 Task: Add Bricker Raspberry B-12 Blast to the cart.
Action: Mouse pressed left at (27, 75)
Screenshot: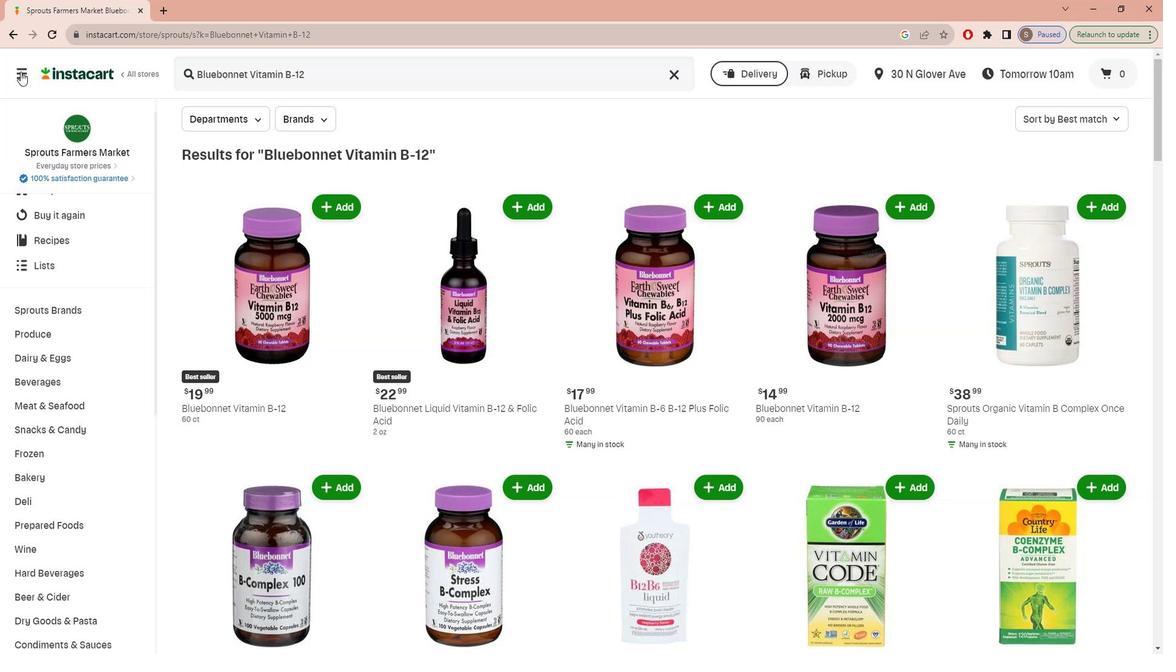 
Action: Mouse moved to (36, 153)
Screenshot: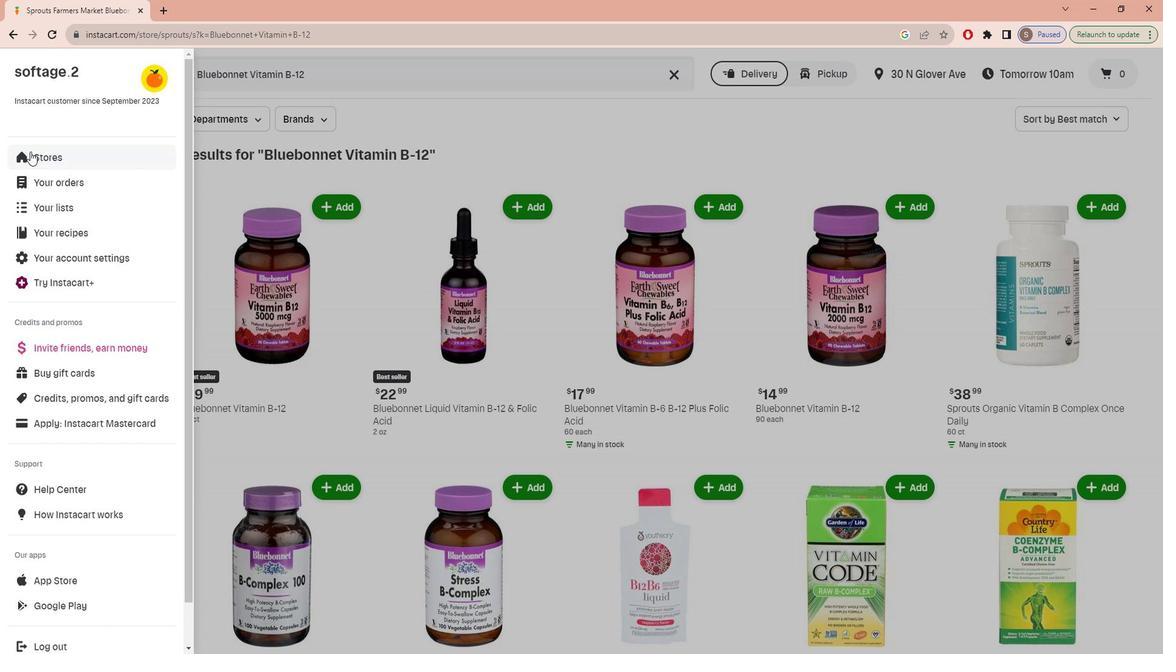 
Action: Mouse pressed left at (36, 153)
Screenshot: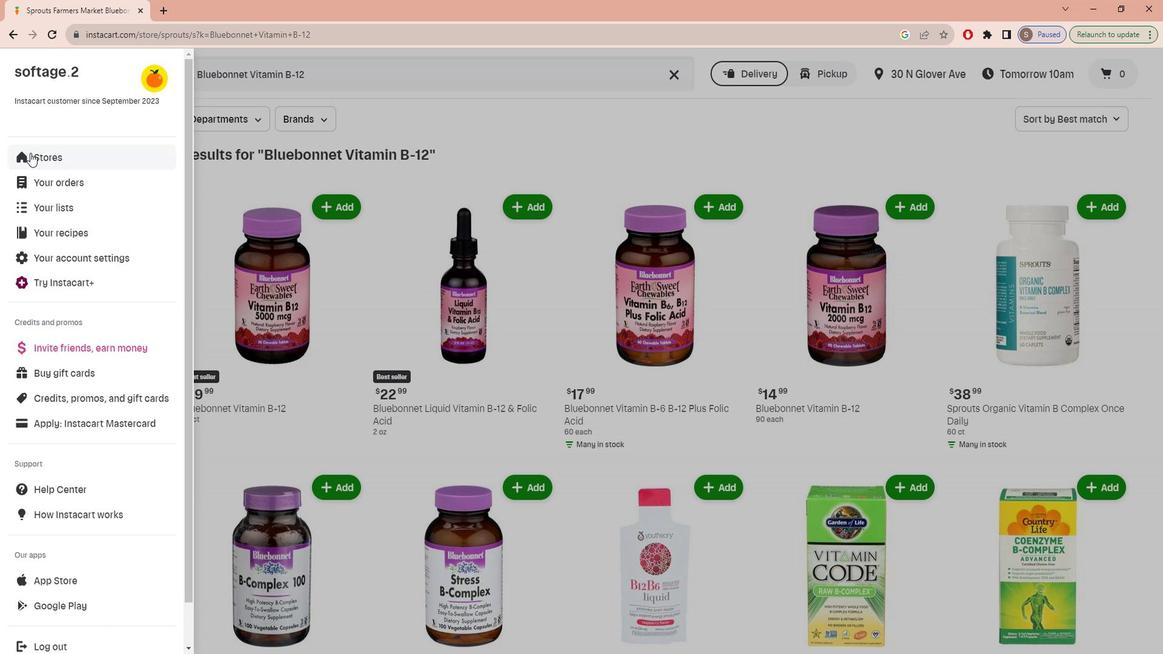 
Action: Mouse moved to (278, 126)
Screenshot: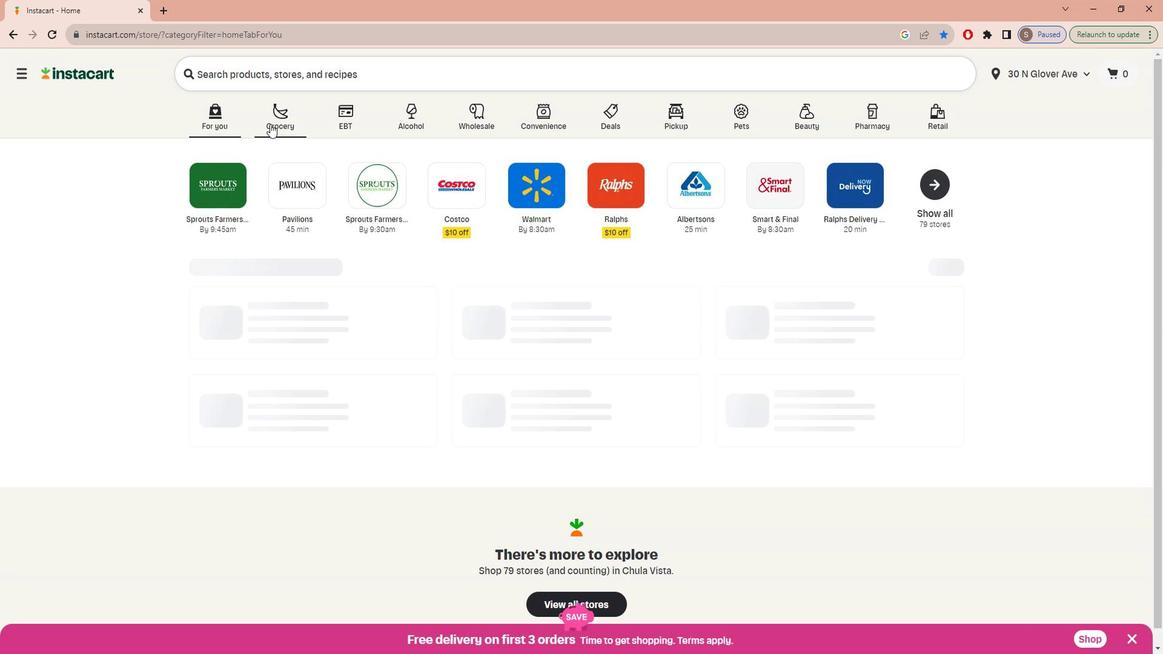 
Action: Mouse pressed left at (278, 126)
Screenshot: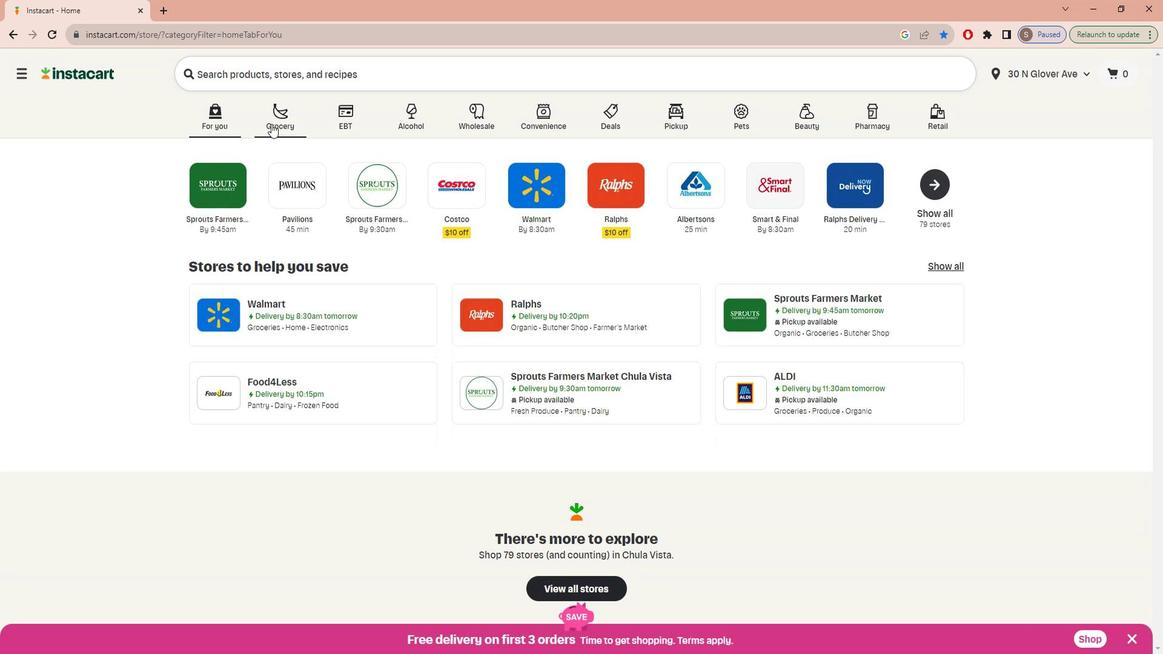 
Action: Mouse moved to (254, 348)
Screenshot: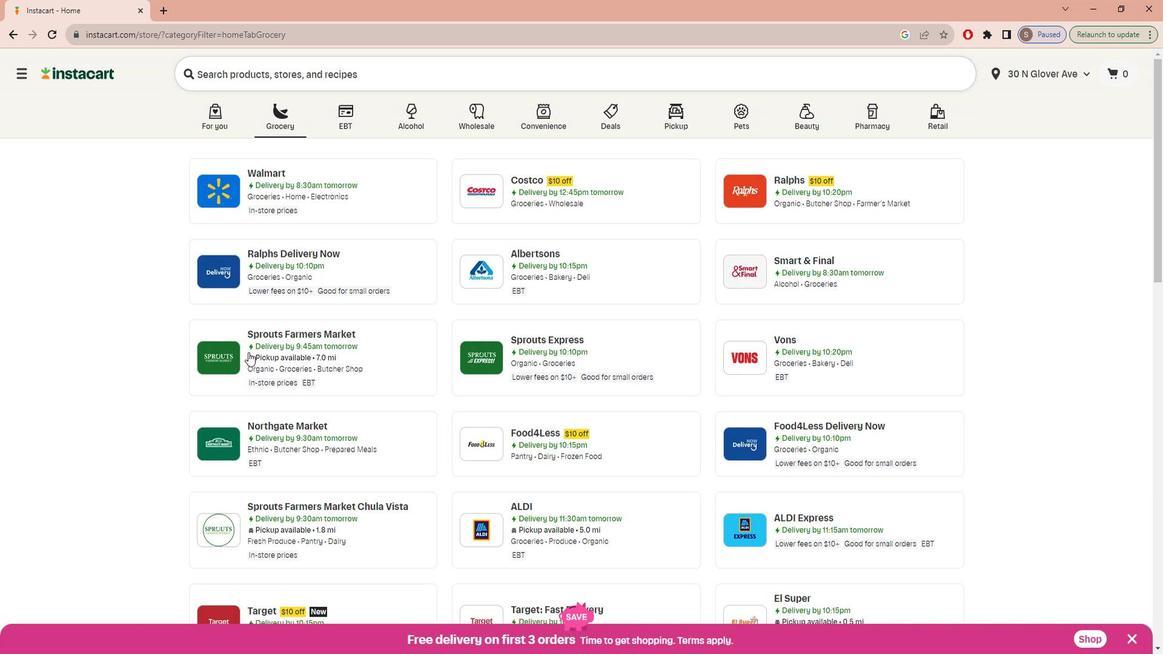 
Action: Mouse pressed left at (254, 348)
Screenshot: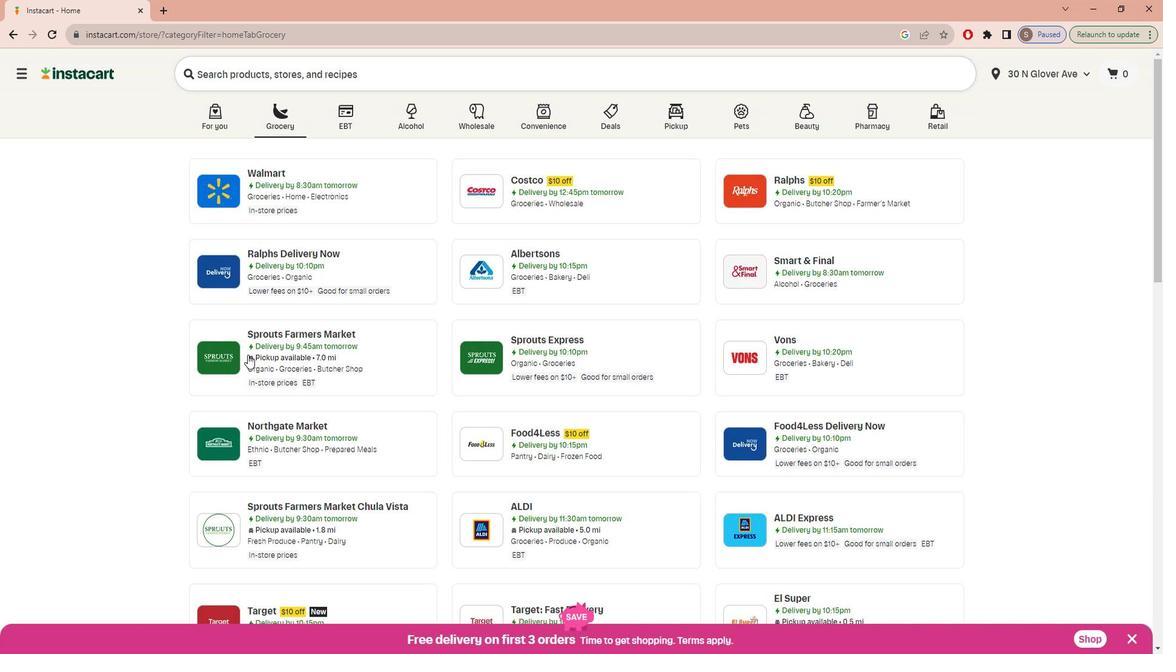 
Action: Mouse moved to (91, 381)
Screenshot: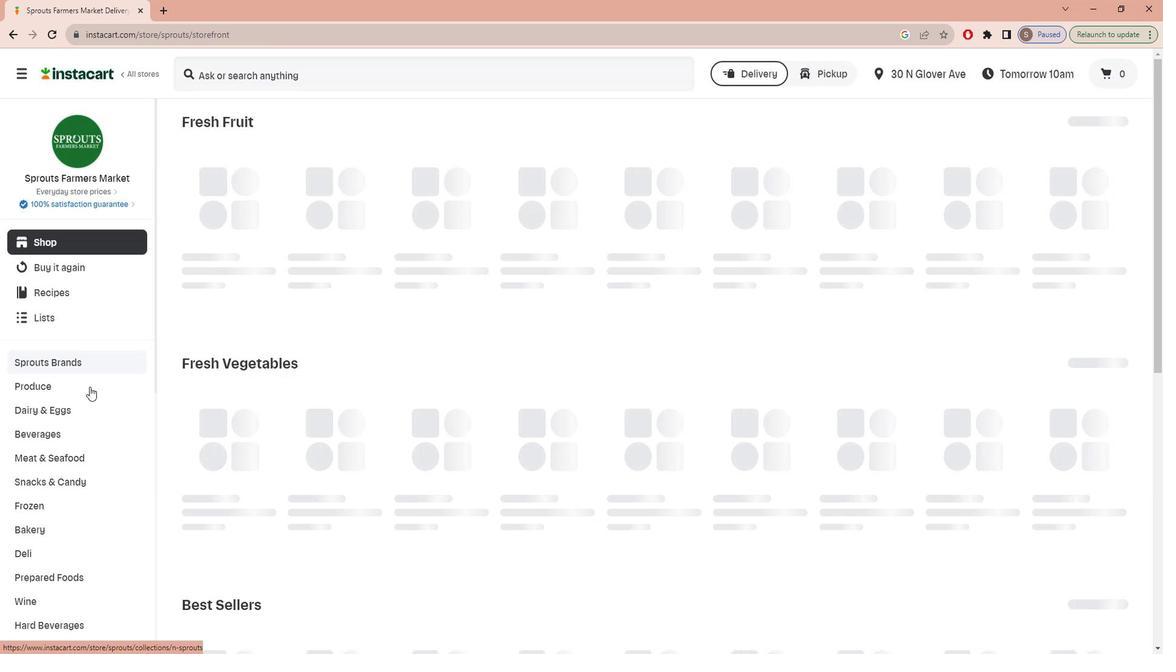 
Action: Mouse scrolled (91, 380) with delta (0, 0)
Screenshot: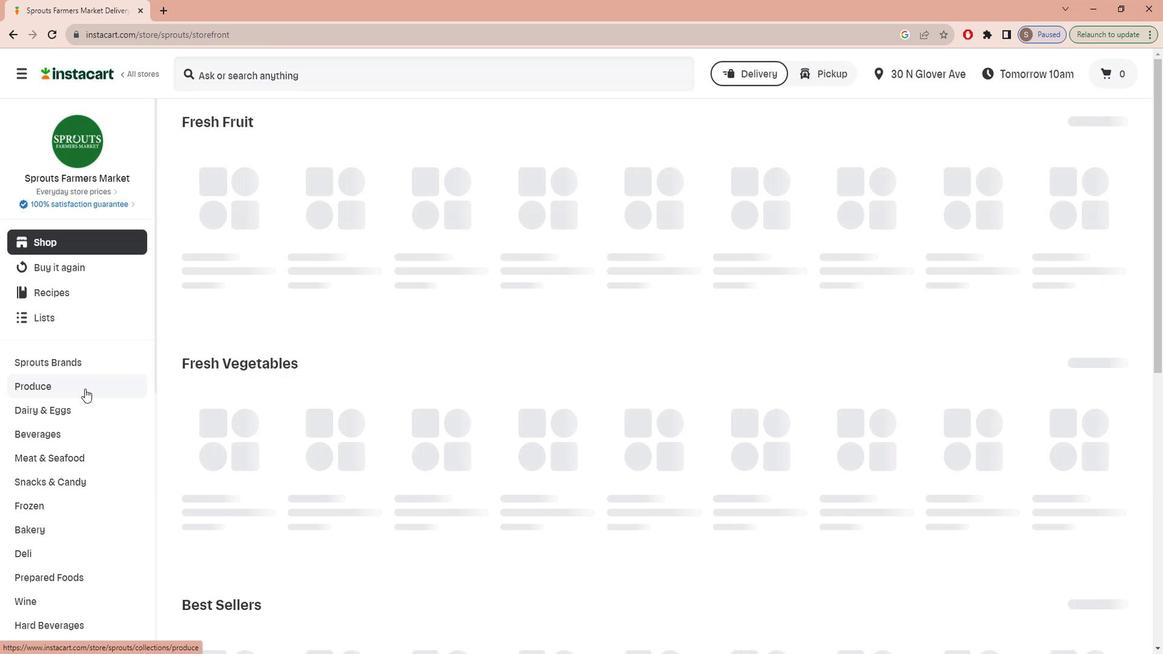 
Action: Mouse scrolled (91, 380) with delta (0, 0)
Screenshot: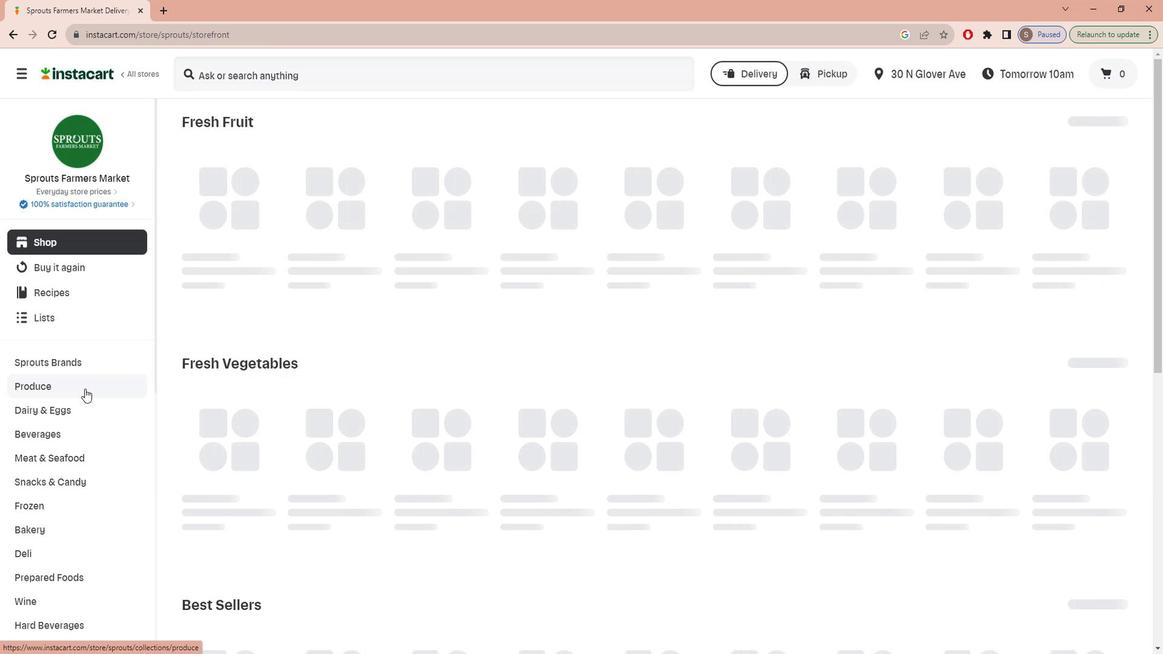 
Action: Mouse scrolled (91, 380) with delta (0, 0)
Screenshot: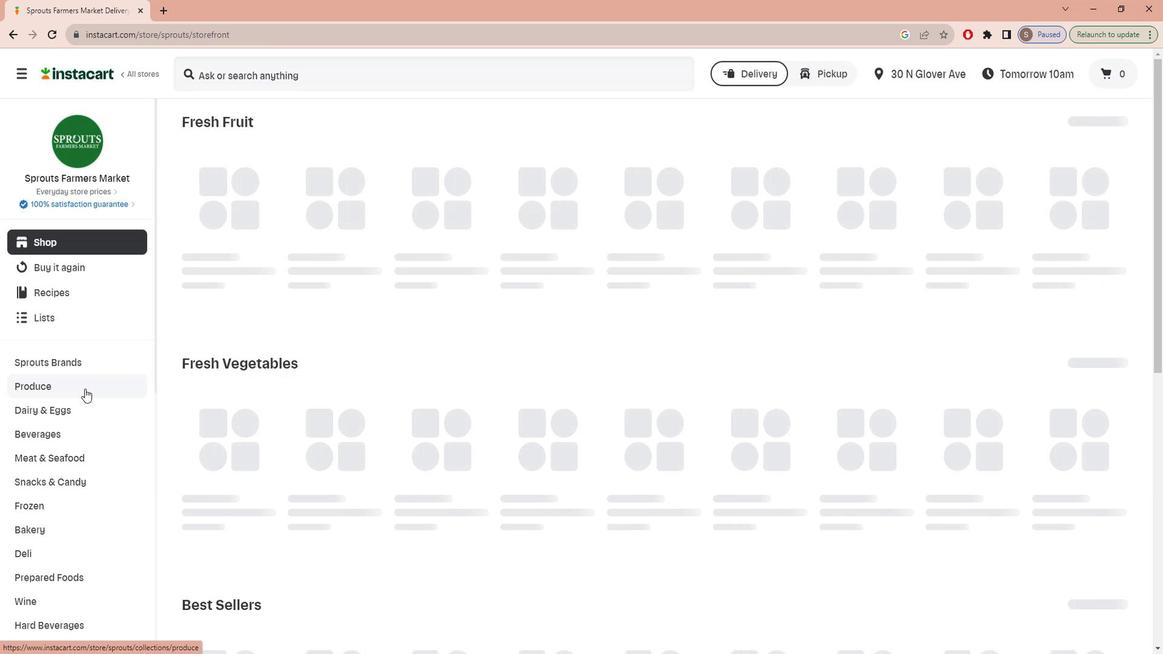
Action: Mouse scrolled (91, 380) with delta (0, 0)
Screenshot: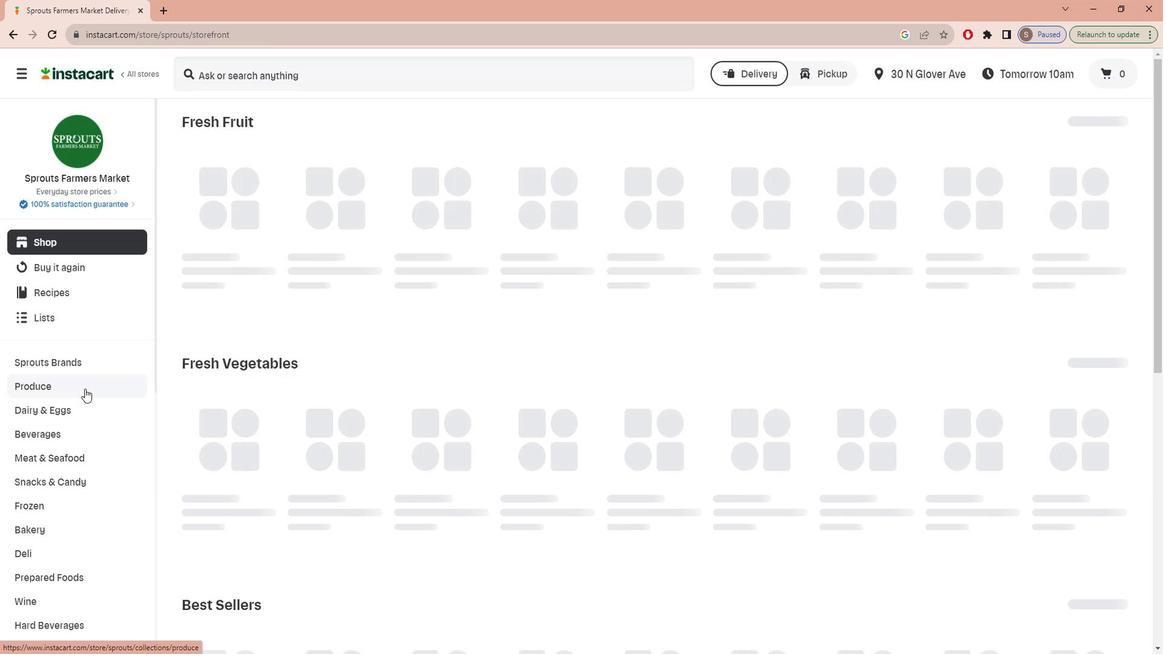 
Action: Mouse scrolled (91, 380) with delta (0, 0)
Screenshot: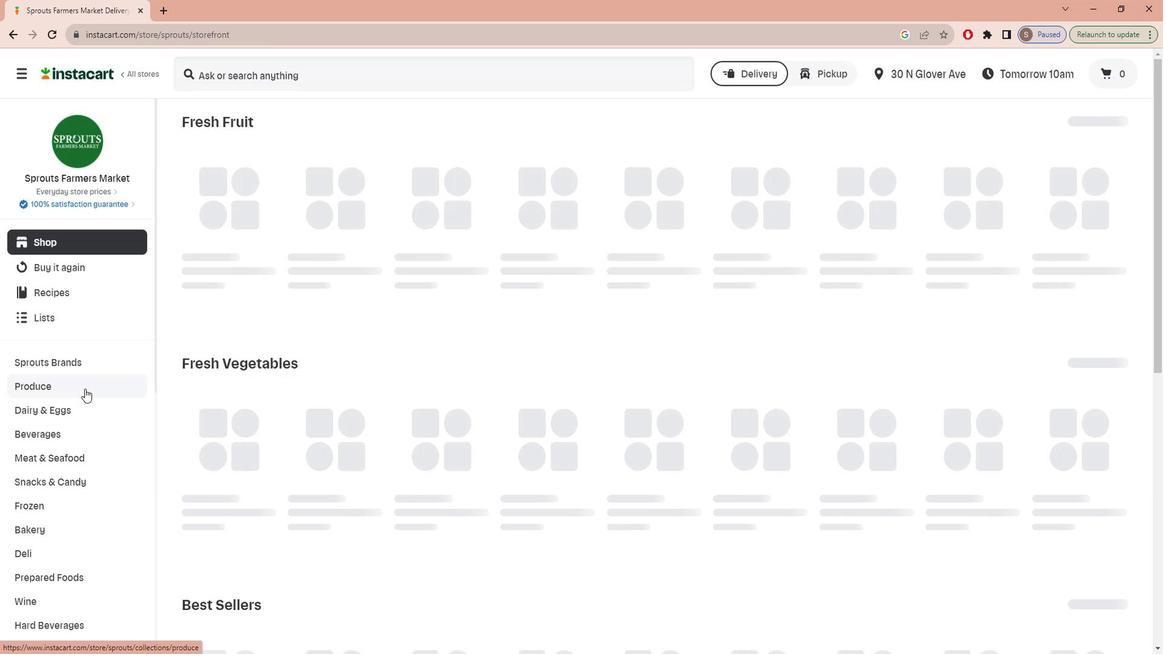 
Action: Mouse scrolled (91, 380) with delta (0, 0)
Screenshot: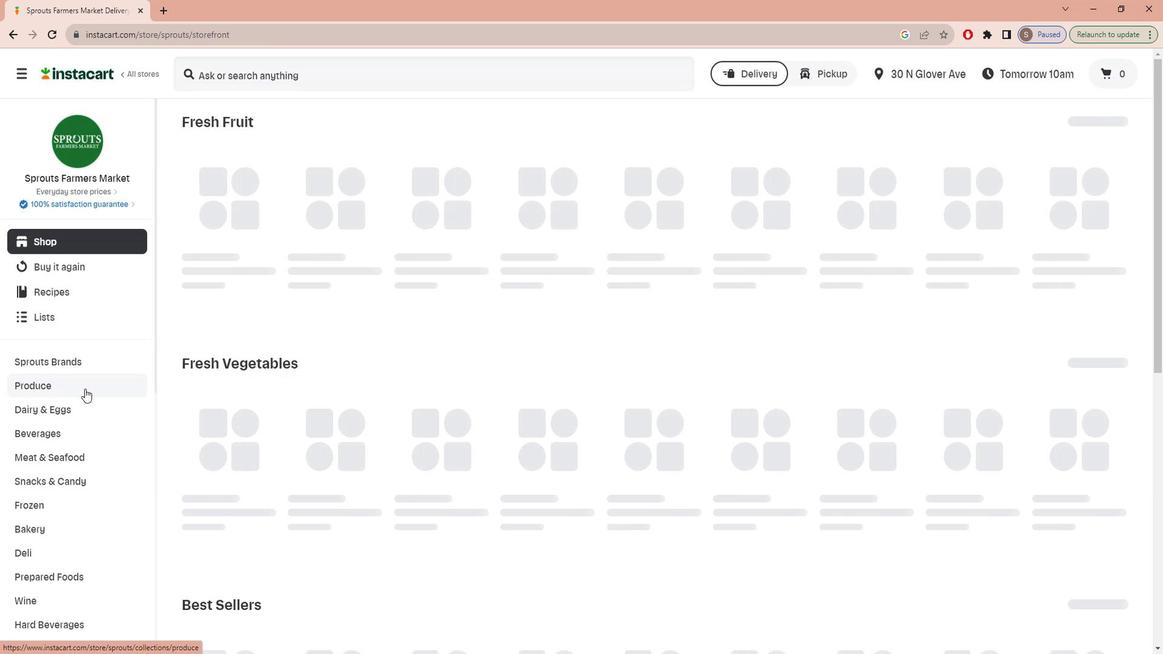 
Action: Mouse moved to (90, 381)
Screenshot: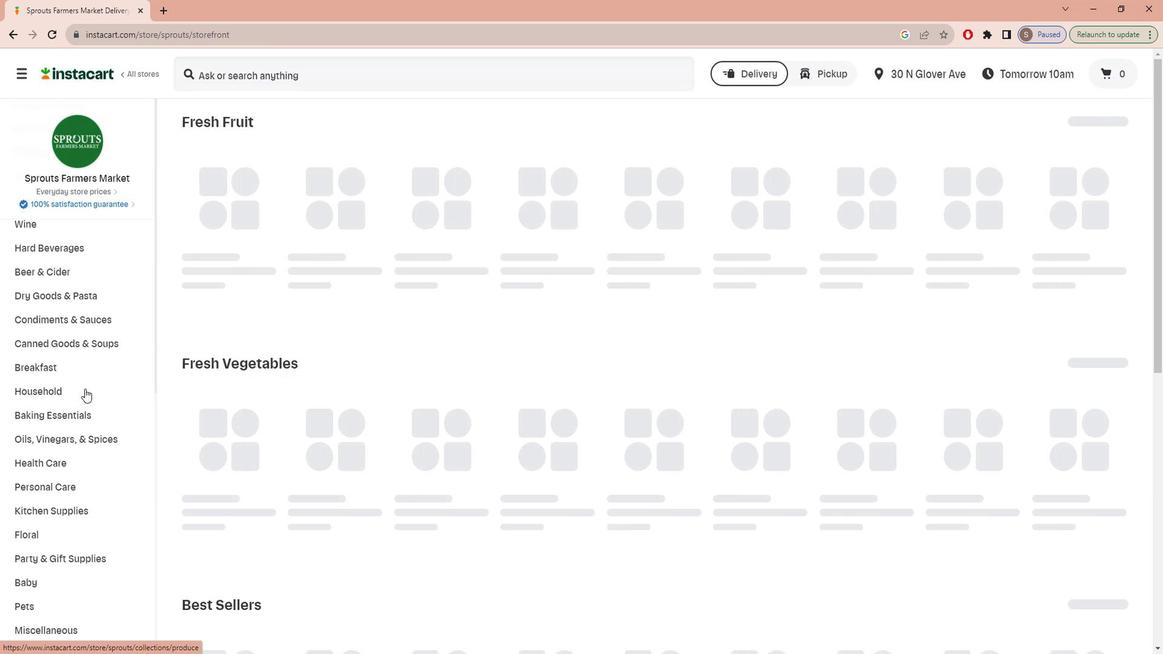 
Action: Mouse scrolled (90, 380) with delta (0, 0)
Screenshot: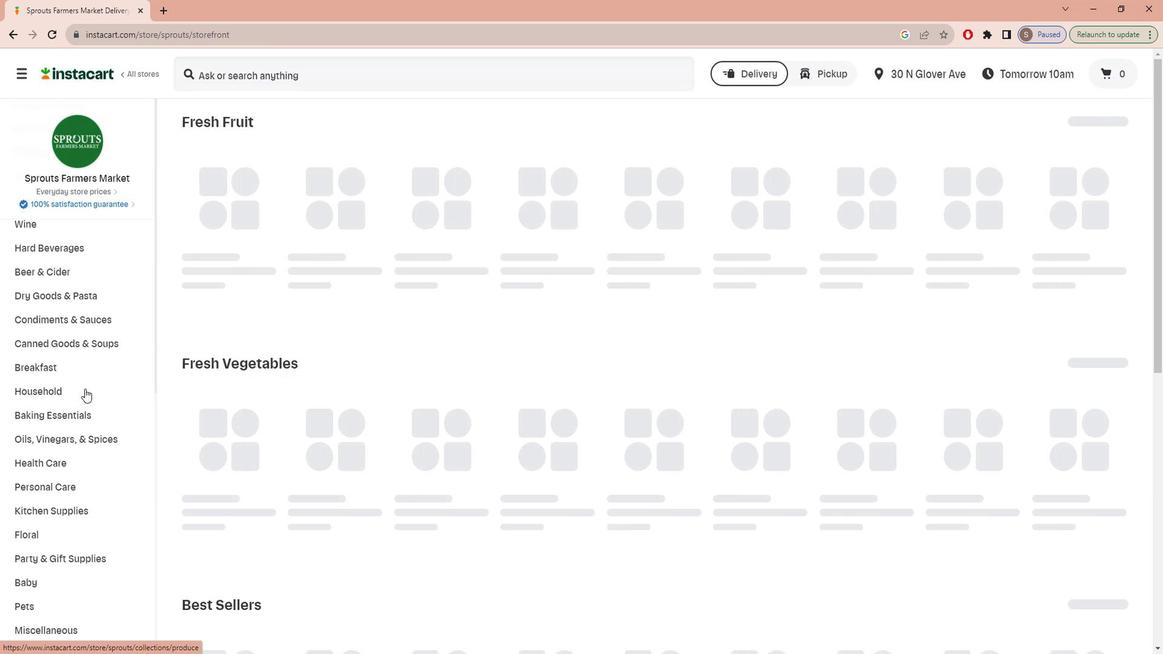 
Action: Mouse scrolled (90, 380) with delta (0, 0)
Screenshot: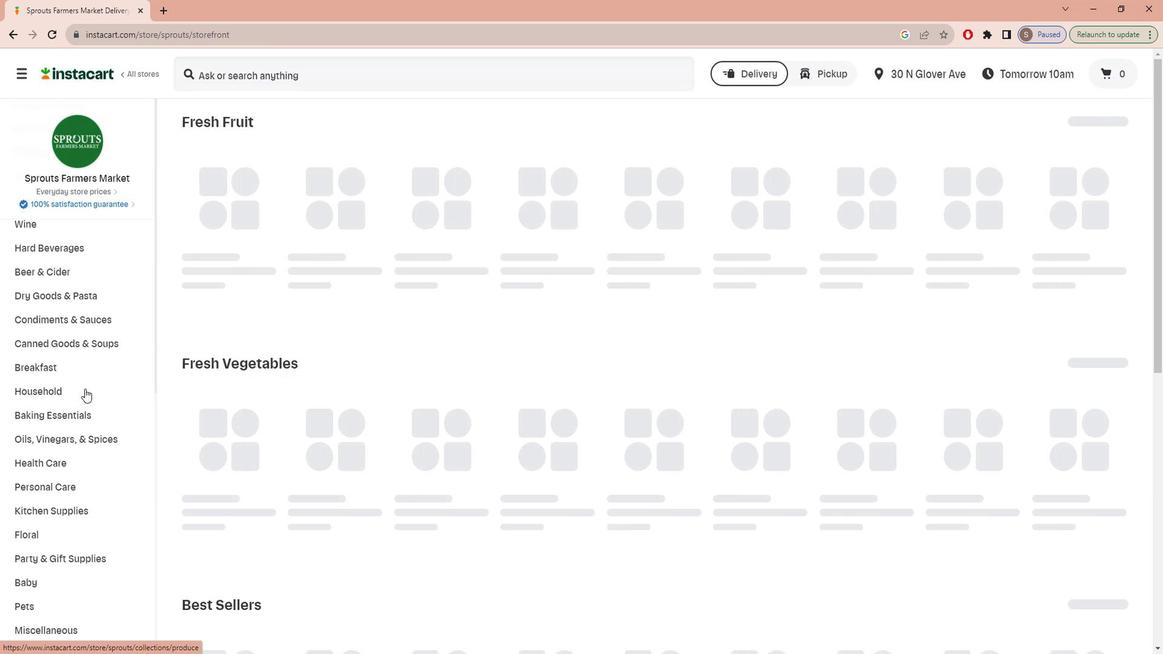 
Action: Mouse scrolled (90, 380) with delta (0, 0)
Screenshot: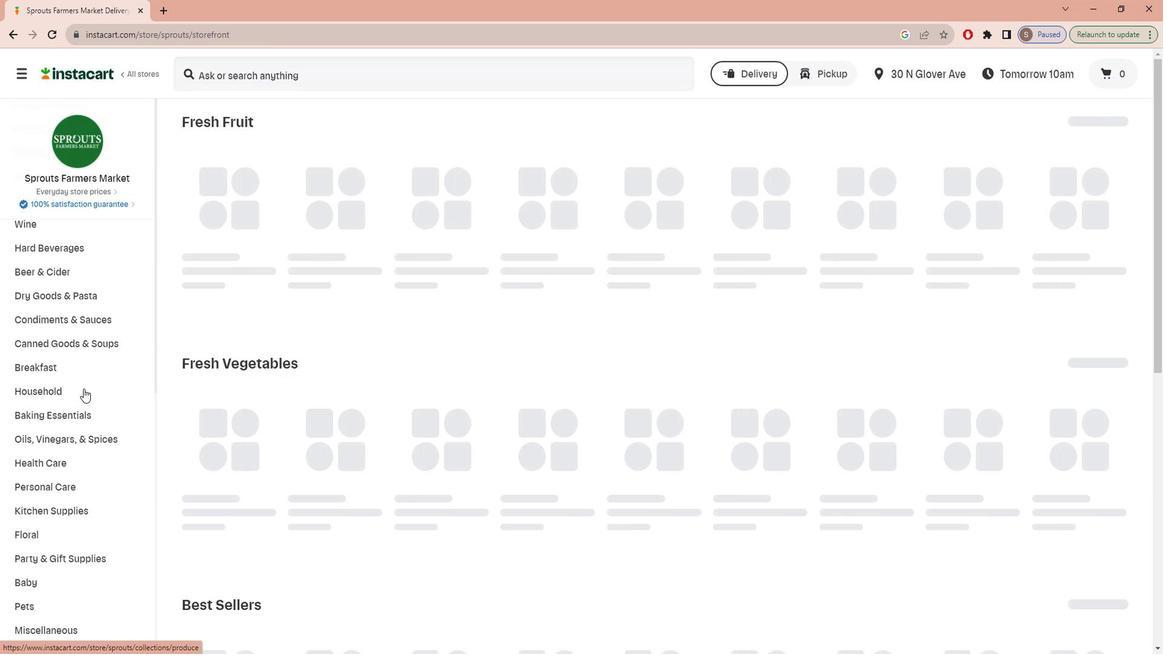 
Action: Mouse scrolled (90, 380) with delta (0, 0)
Screenshot: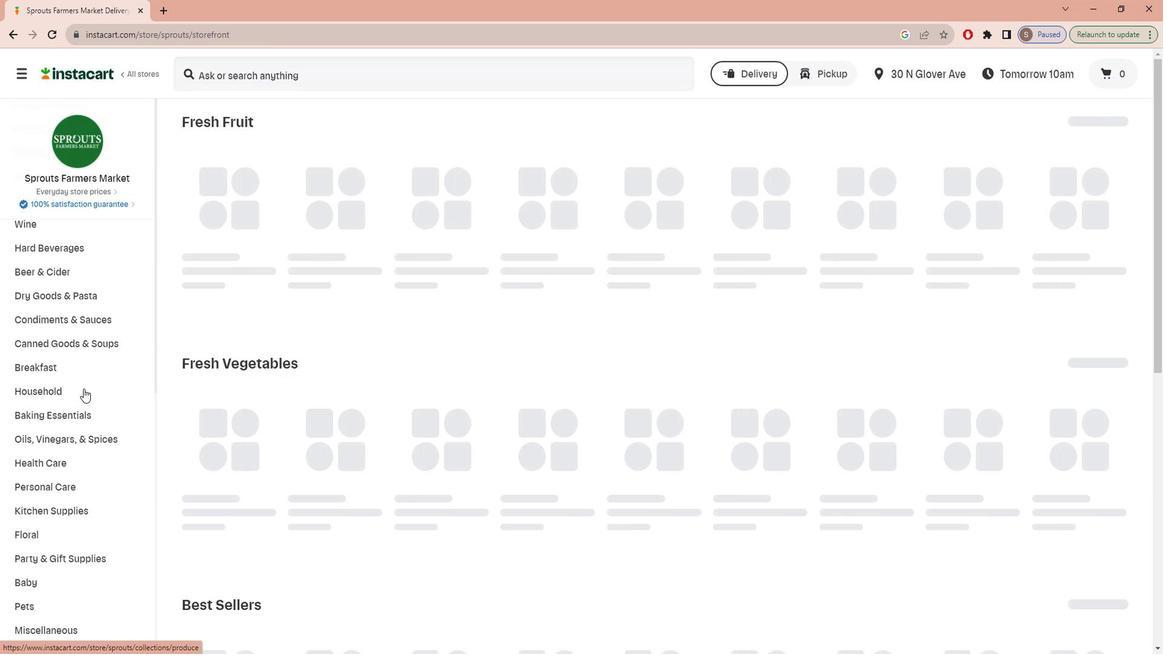 
Action: Mouse scrolled (90, 380) with delta (0, 0)
Screenshot: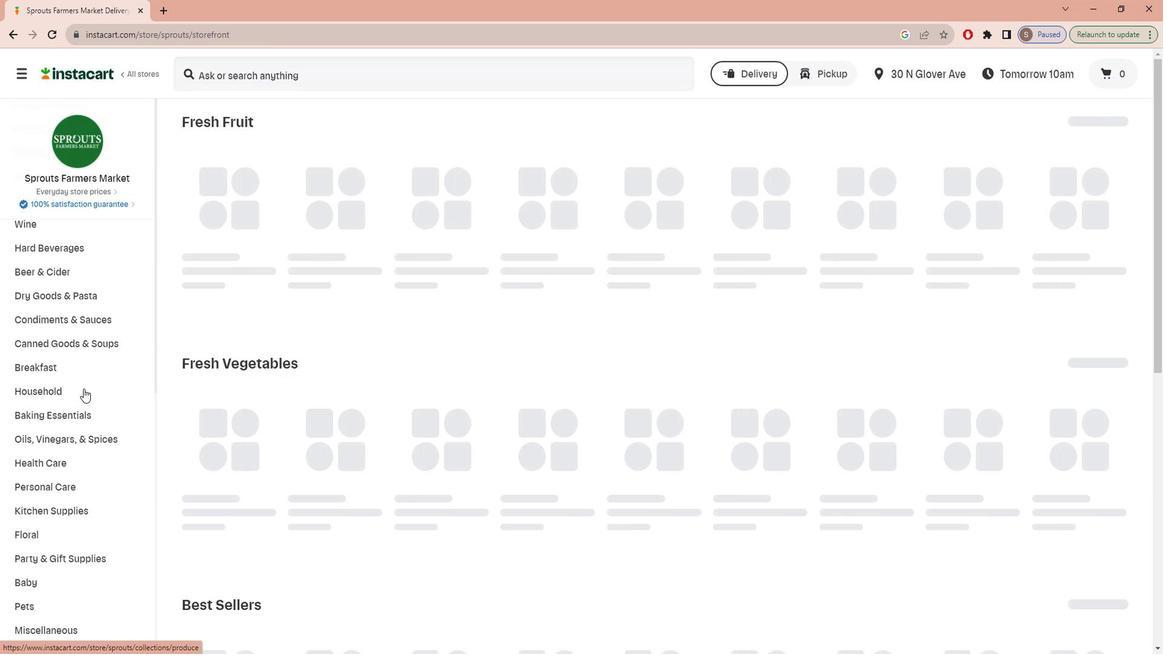 
Action: Mouse scrolled (90, 380) with delta (0, 0)
Screenshot: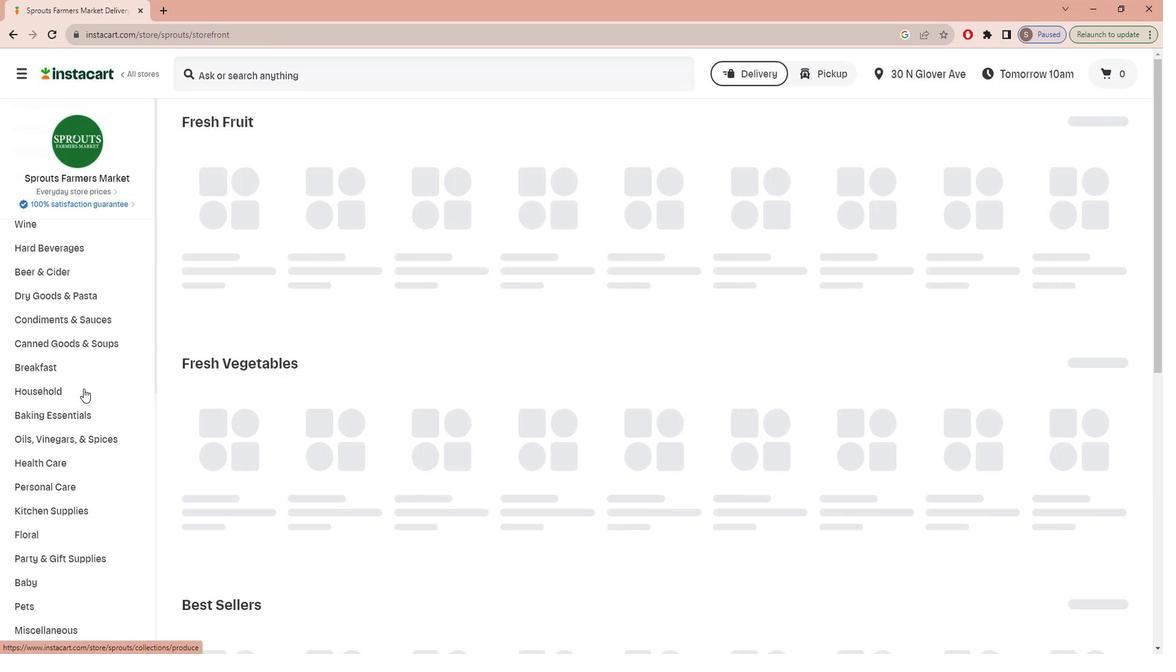 
Action: Mouse scrolled (90, 380) with delta (0, 0)
Screenshot: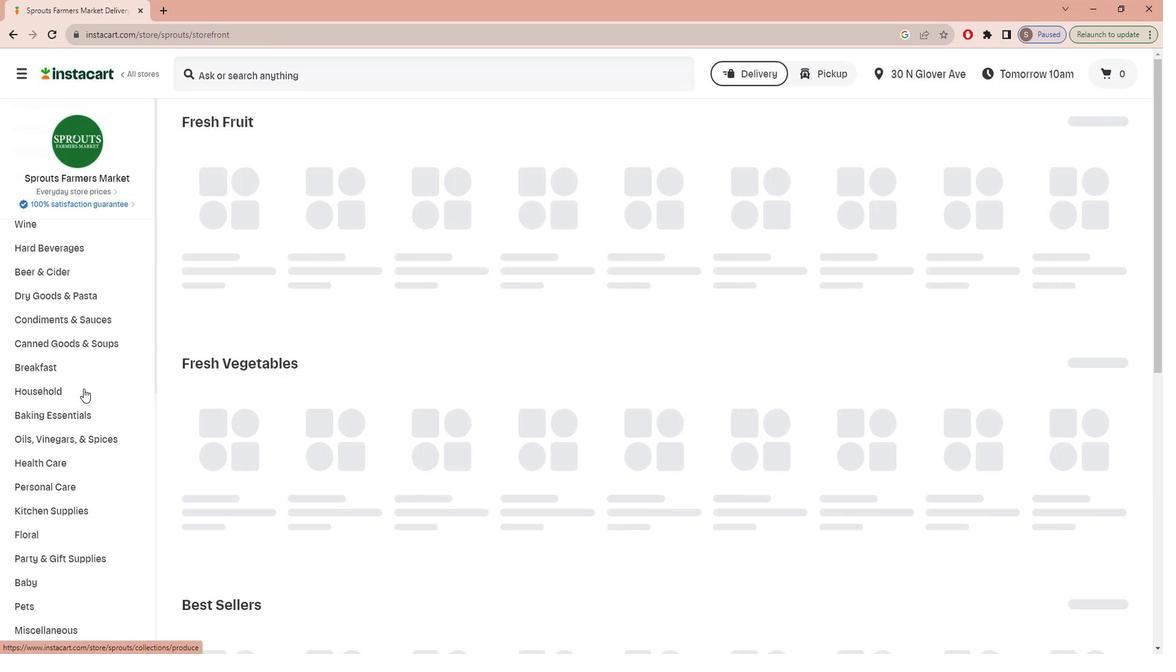 
Action: Mouse moved to (78, 564)
Screenshot: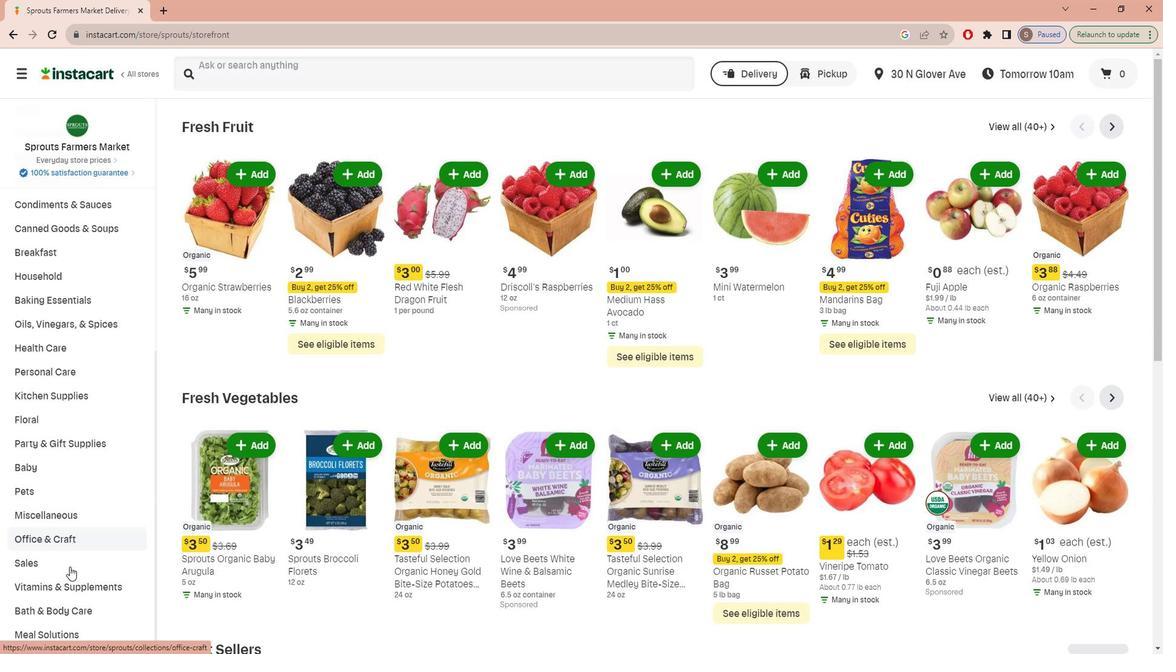 
Action: Mouse pressed left at (78, 564)
Screenshot: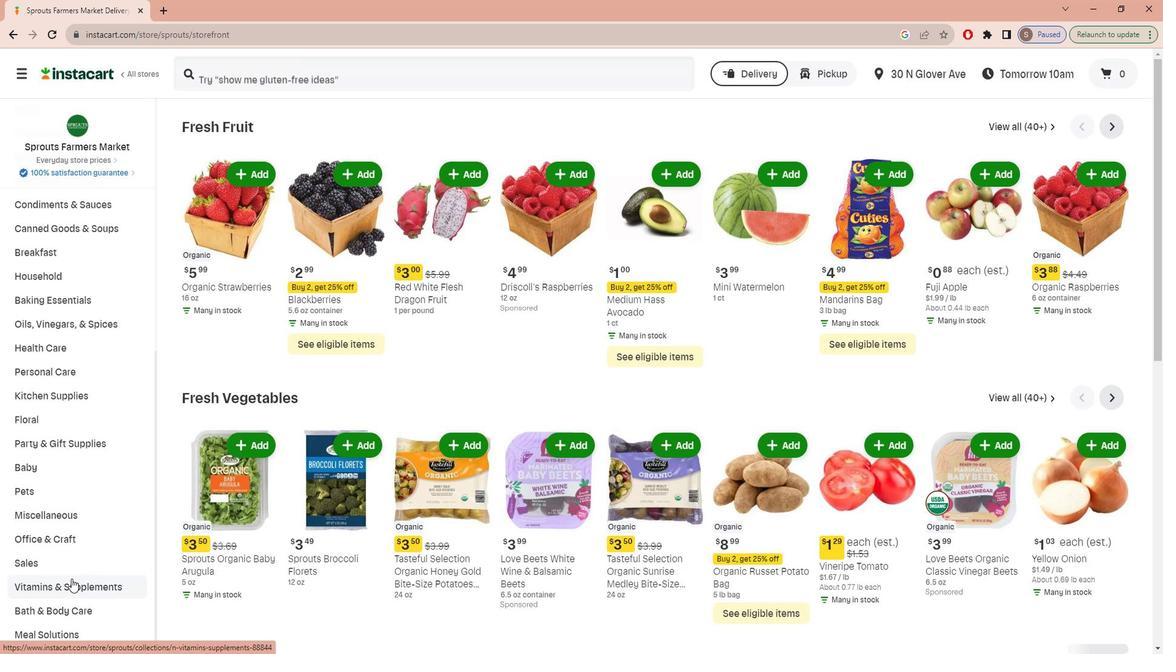 
Action: Mouse moved to (1136, 158)
Screenshot: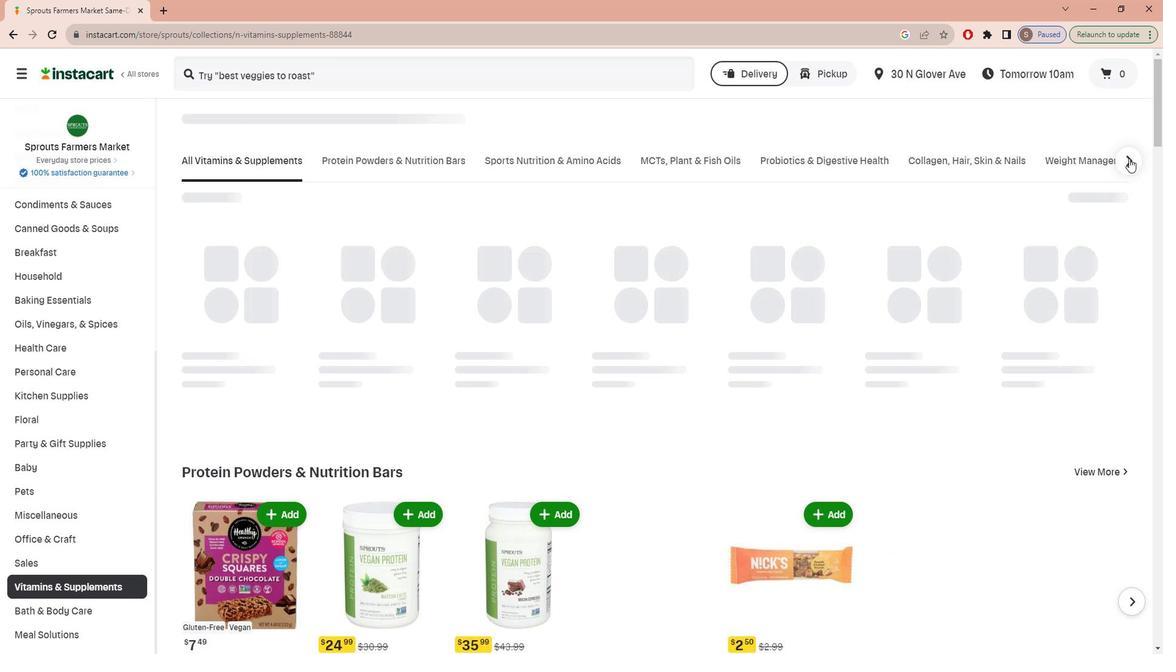 
Action: Mouse pressed left at (1136, 158)
Screenshot: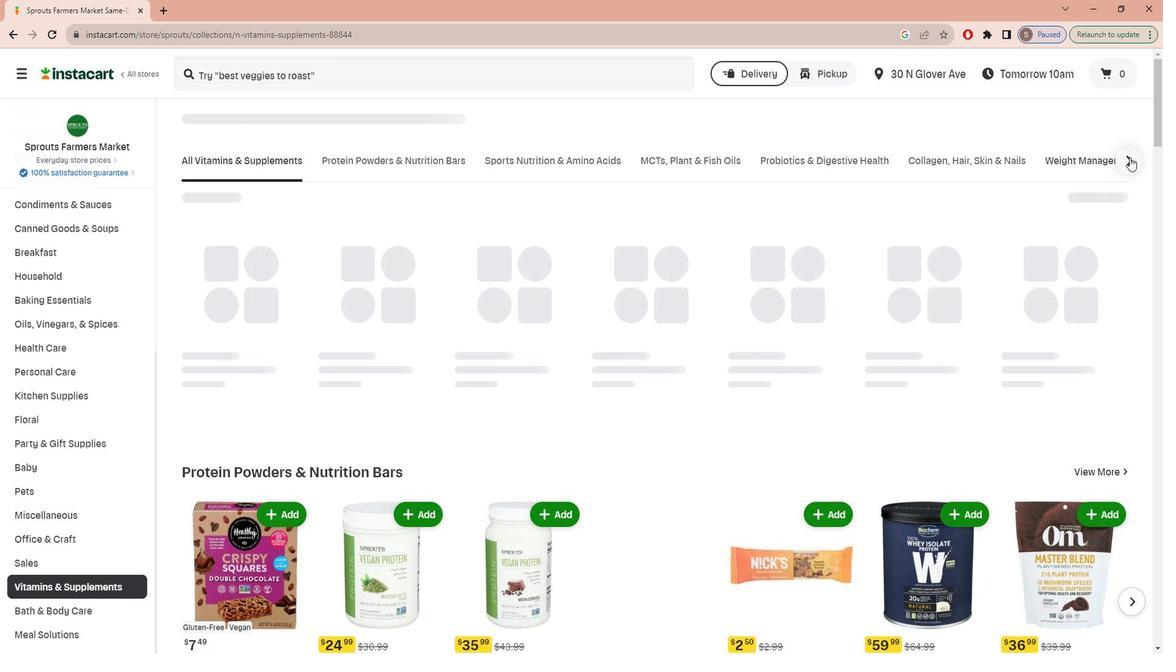 
Action: Mouse moved to (838, 152)
Screenshot: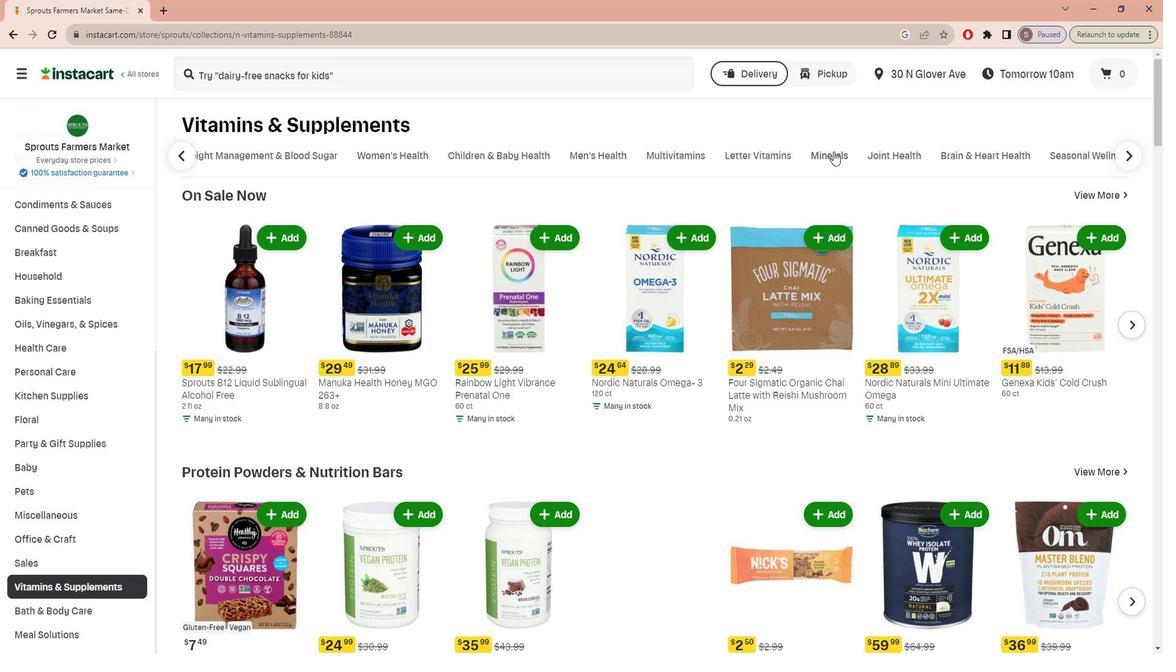 
Action: Mouse pressed left at (838, 152)
Screenshot: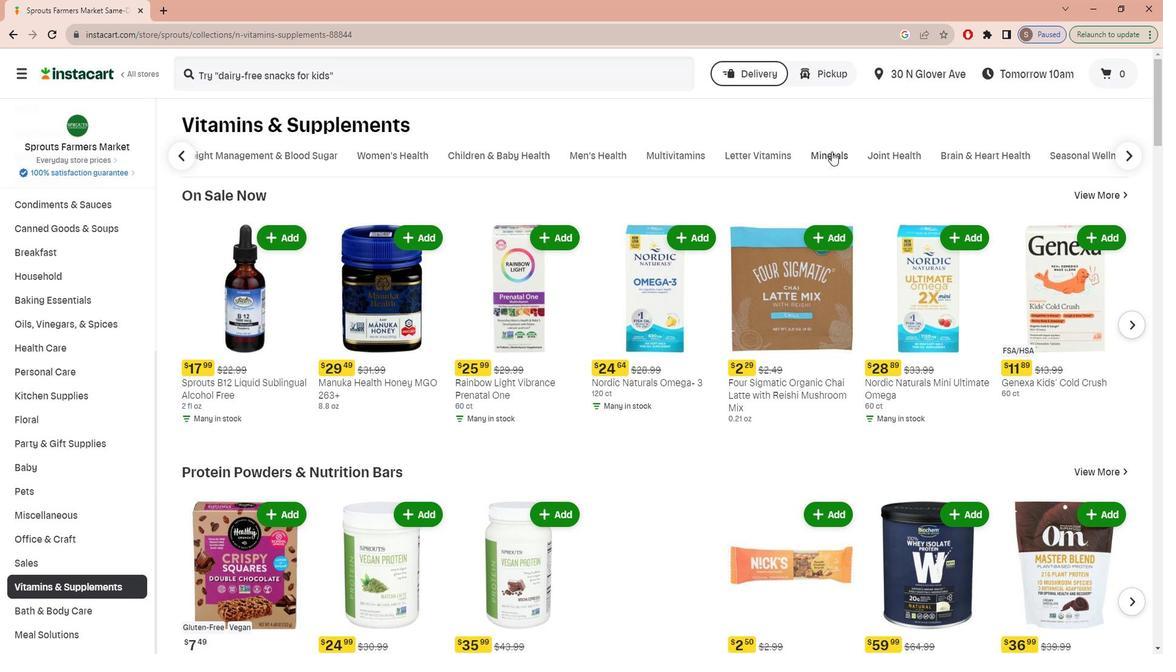 
Action: Mouse moved to (307, 83)
Screenshot: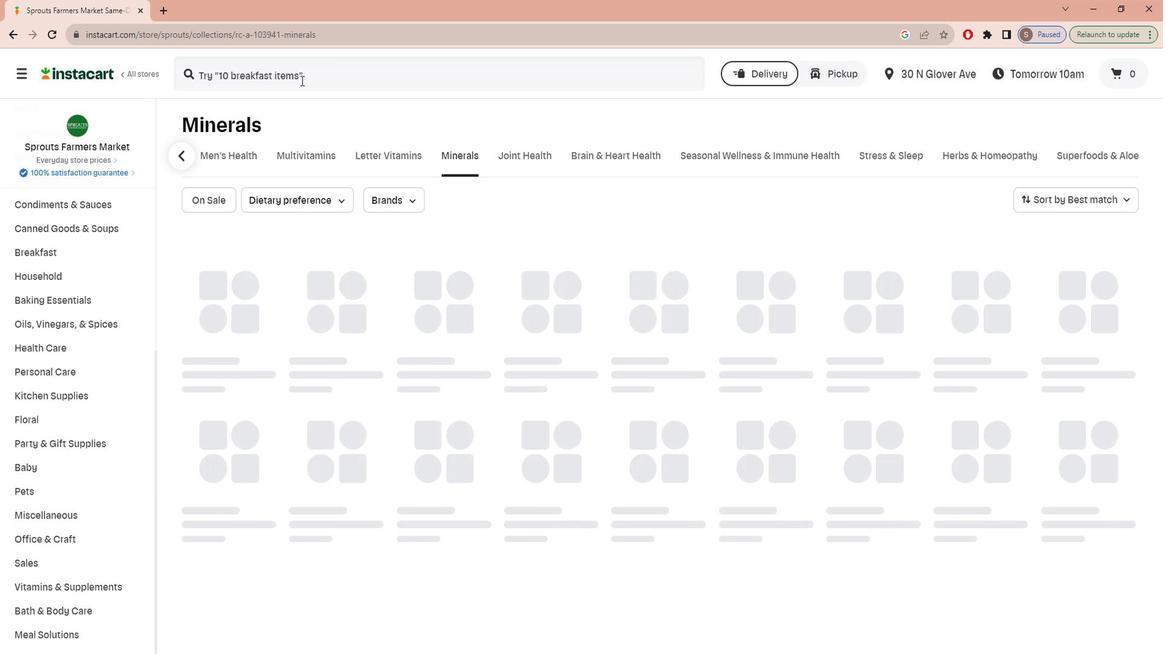 
Action: Mouse pressed left at (307, 83)
Screenshot: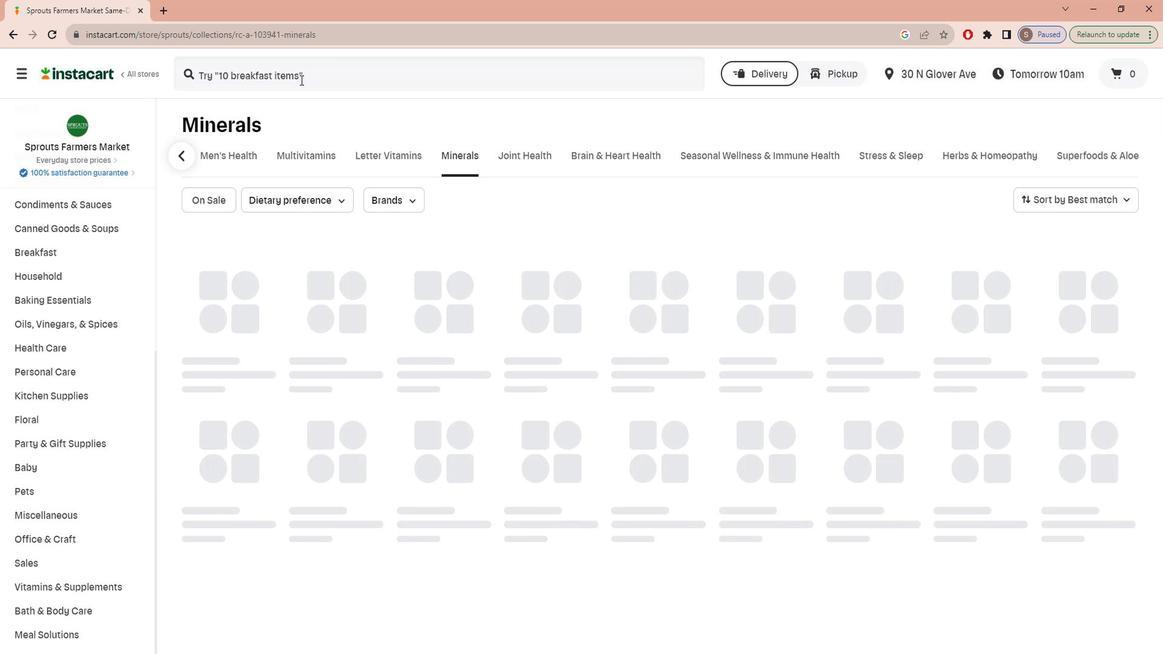 
Action: Mouse moved to (304, 74)
Screenshot: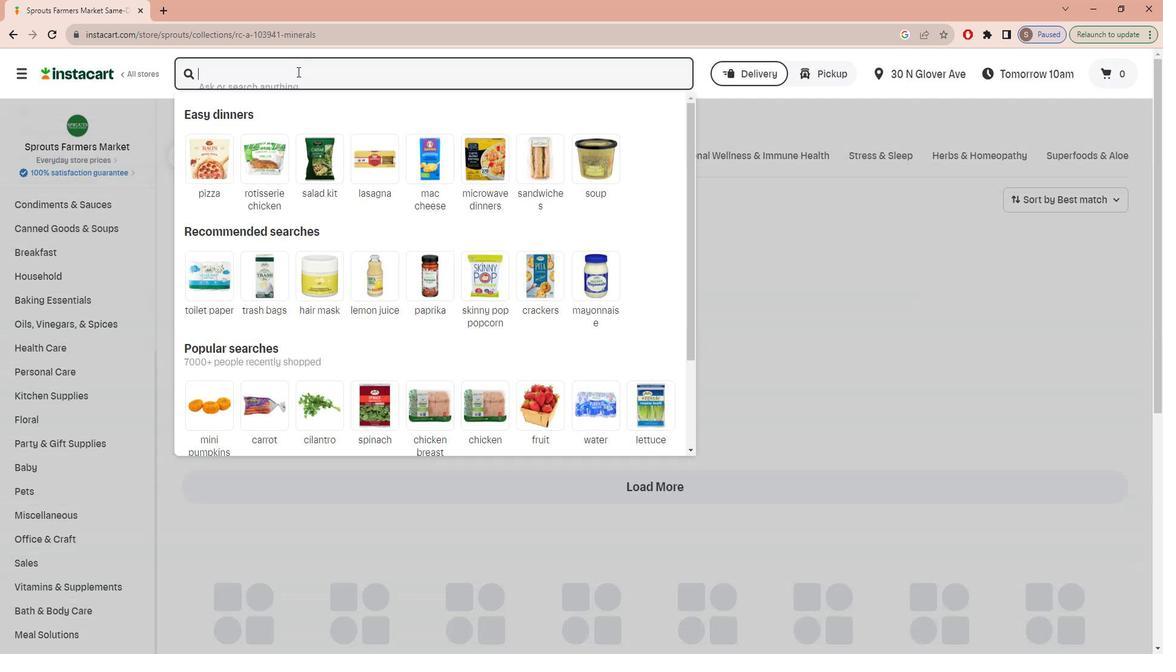 
Action: Key pressed b<Key.caps_lock>RICKER<Key.space><Key.caps_lock>r<Key.caps_lock>ASPBERRY<Key.space><Key.caps_lock>b-12<Key.space><Key.caps_lock>B<Key.caps_lock><Key.caps_lock>LAST<Key.enter>
Screenshot: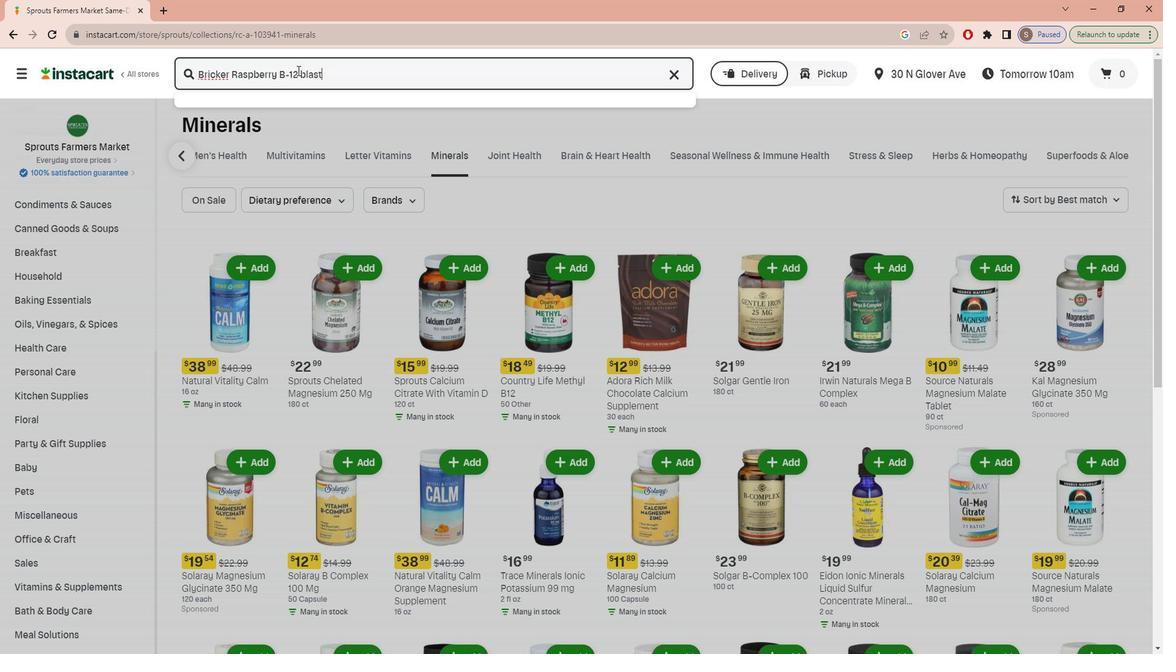 
Action: Mouse moved to (340, 207)
Screenshot: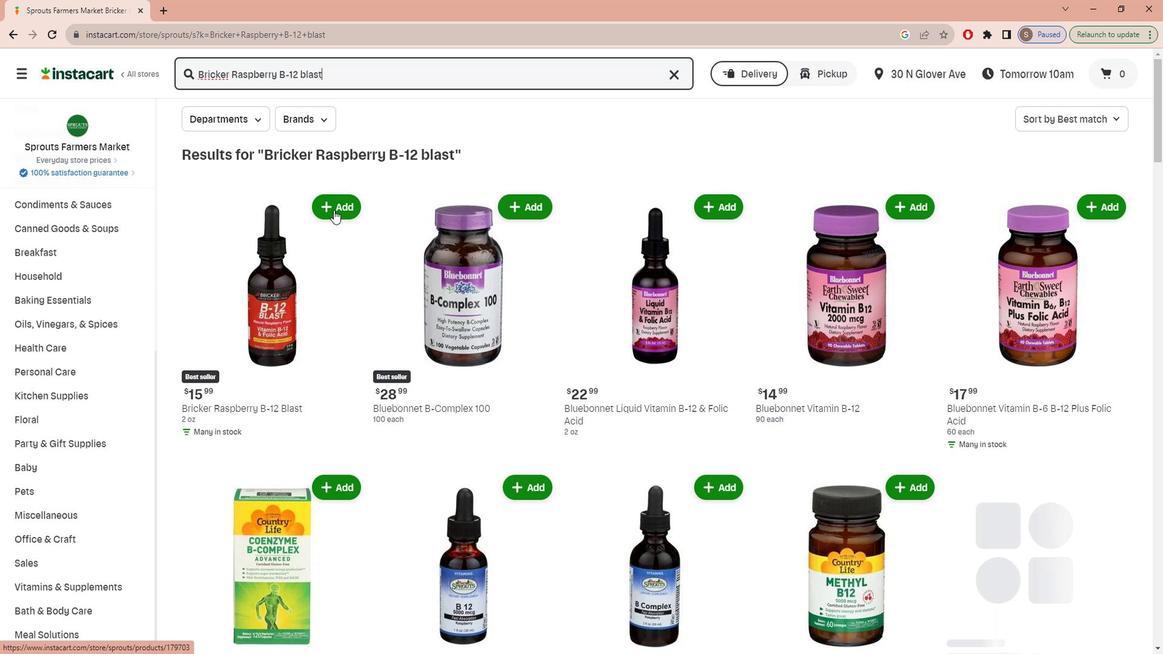 
Action: Mouse pressed left at (340, 207)
Screenshot: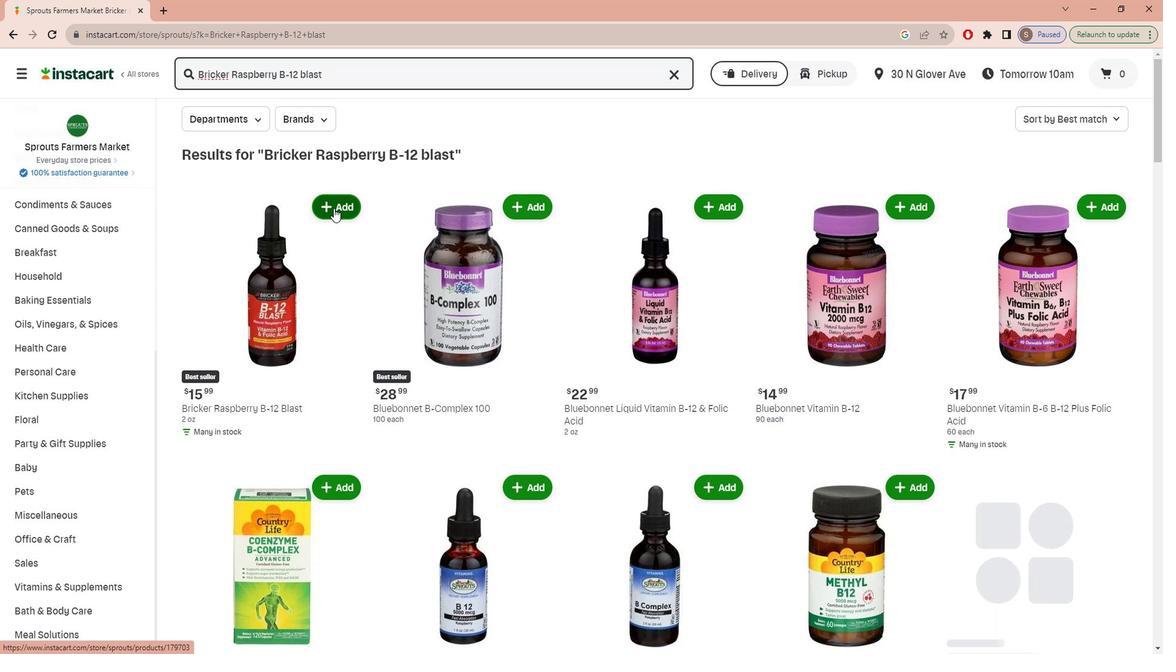 
Action: Mouse moved to (372, 297)
Screenshot: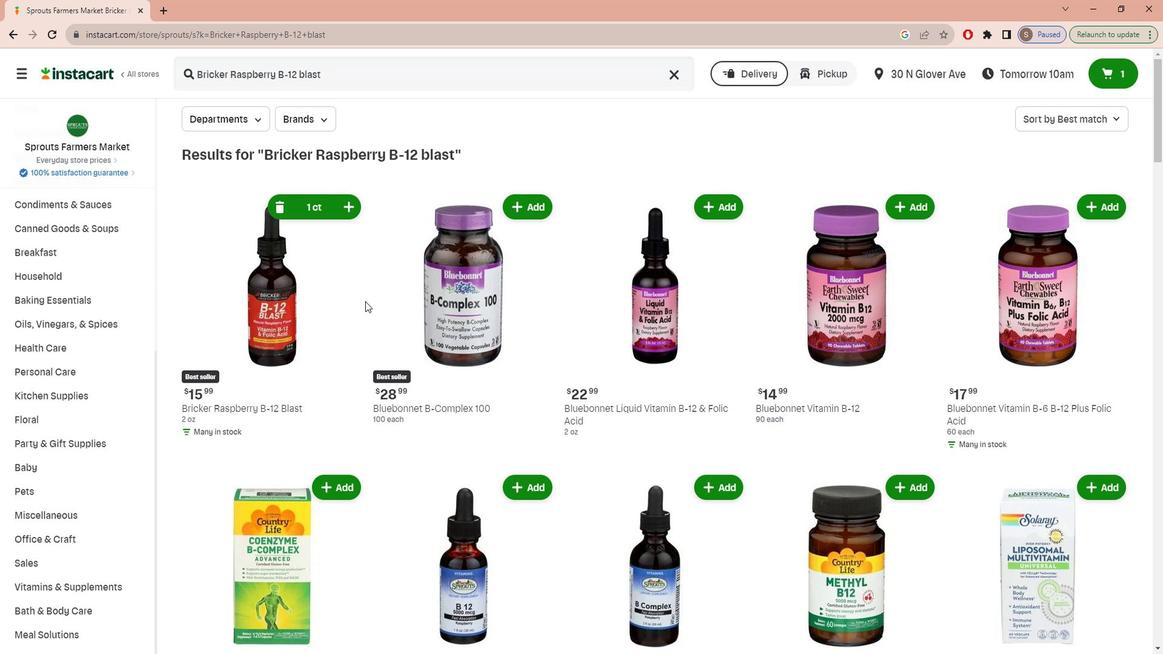 
